 Task: Create a task  Implement a feature for users to share their activity on social media , assign it to team member softage.7@softage.net in the project VitalTech and update the status of the task to  On Track  , set the priority of the task to High.
Action: Mouse moved to (51, 274)
Screenshot: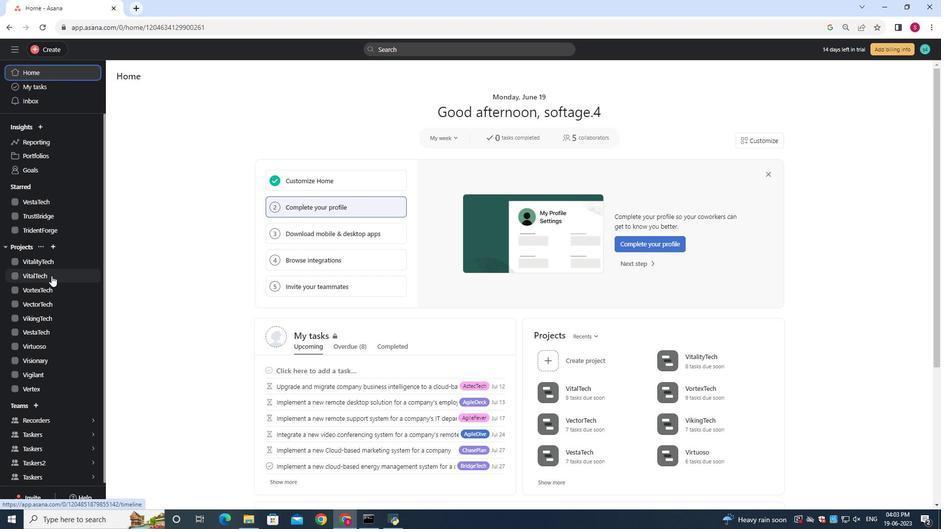 
Action: Mouse pressed left at (51, 274)
Screenshot: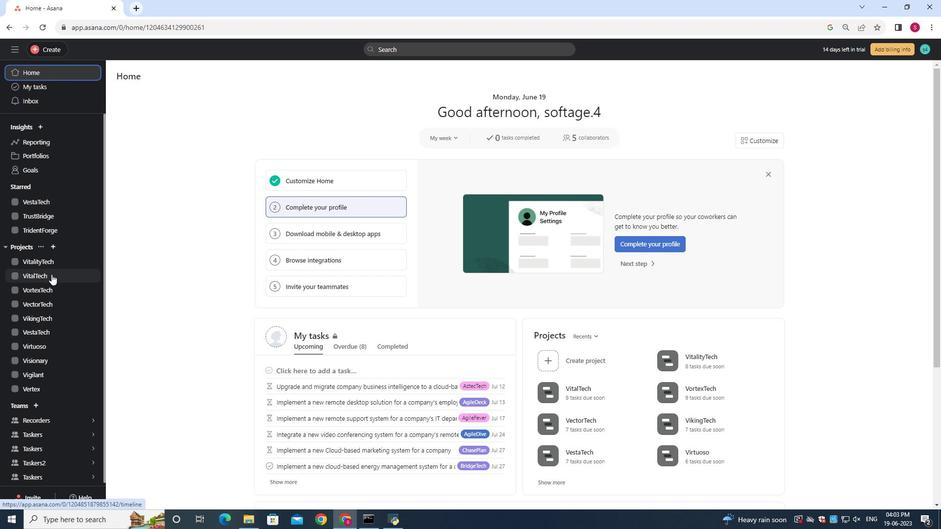 
Action: Mouse moved to (130, 113)
Screenshot: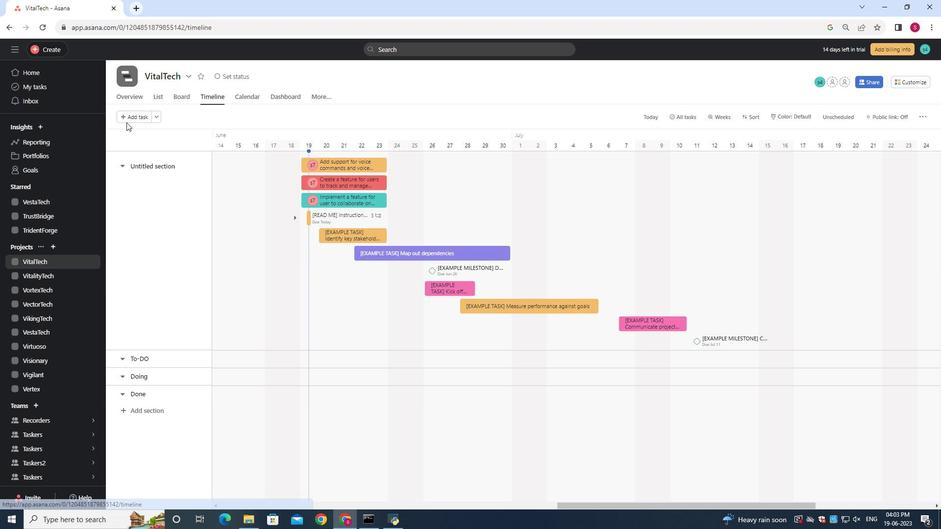 
Action: Mouse pressed left at (130, 113)
Screenshot: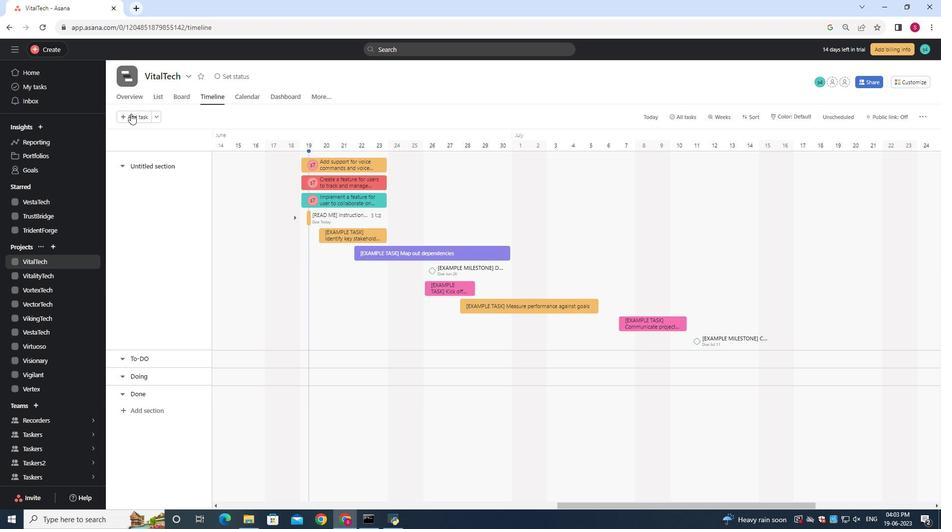 
Action: Mouse moved to (265, 148)
Screenshot: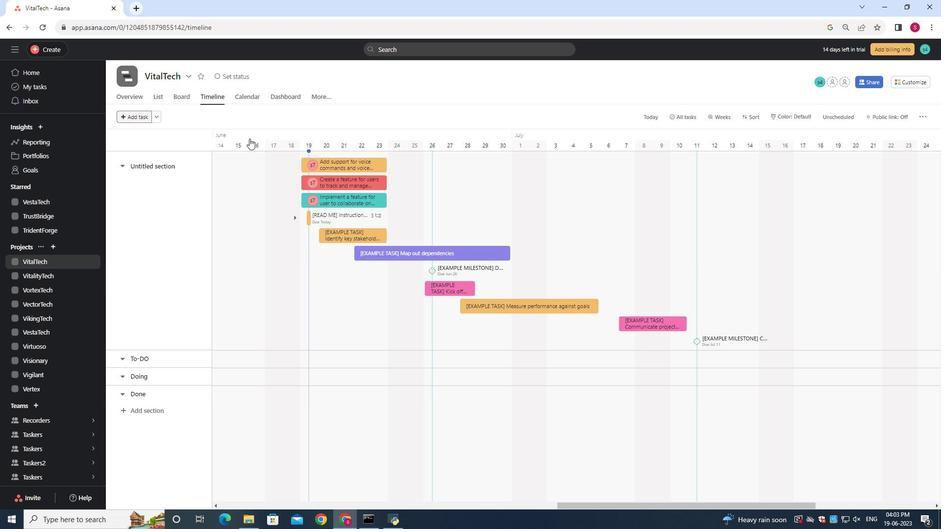 
Action: Key pressed <Key.shift>Implement<Key.space>a<Key.space>feature<Key.space>for<Key.space>user<Key.space><Key.backspace>s<Key.space>to<Key.space>share<Key.space>their<Key.space>activity<Key.space>on<Key.space>social<Key.space>media
Screenshot: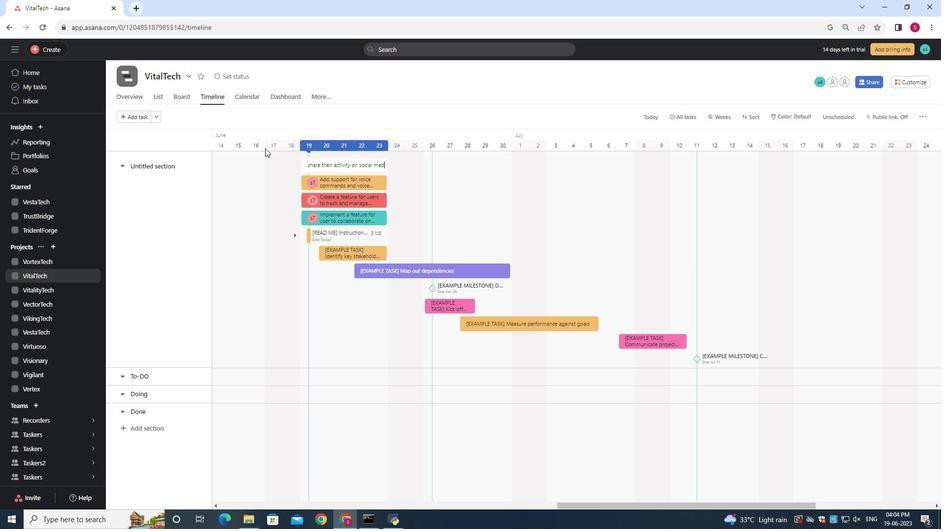 
Action: Mouse moved to (356, 165)
Screenshot: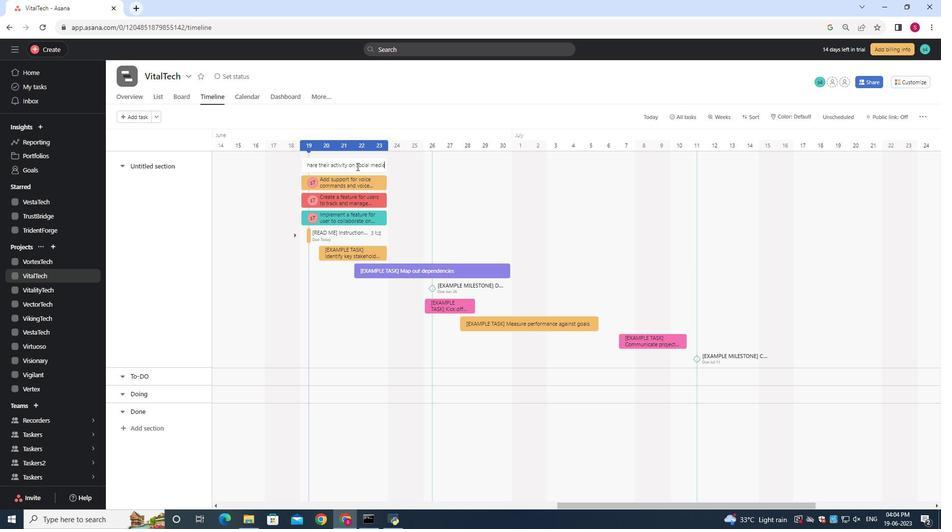
Action: Mouse pressed left at (356, 165)
Screenshot: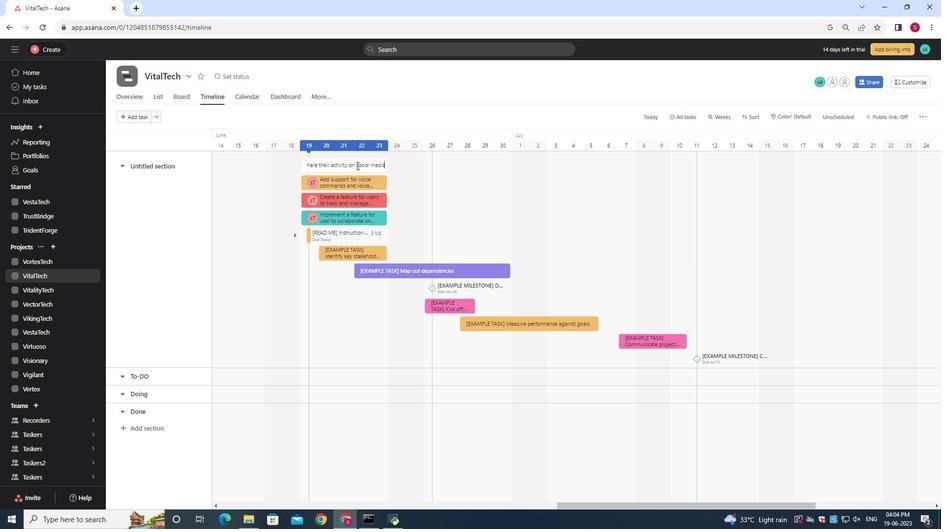 
Action: Mouse moved to (727, 176)
Screenshot: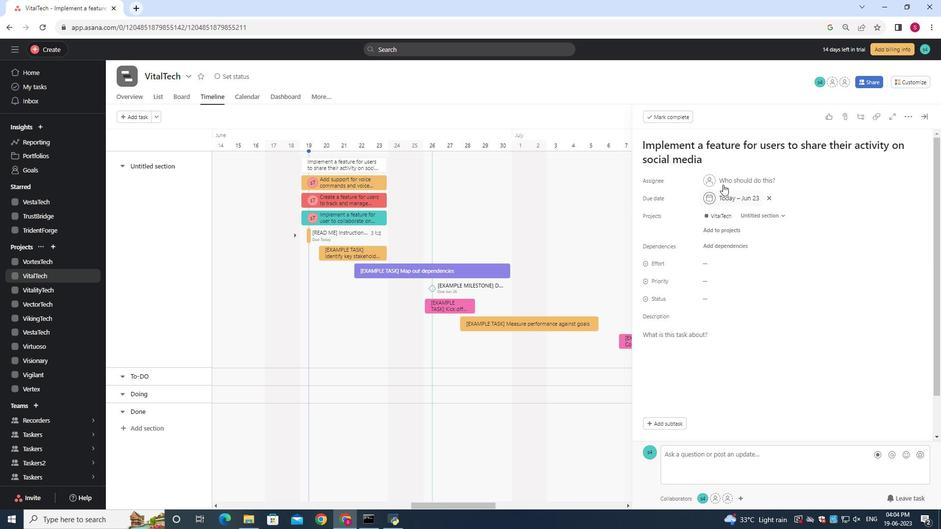 
Action: Mouse pressed left at (727, 176)
Screenshot: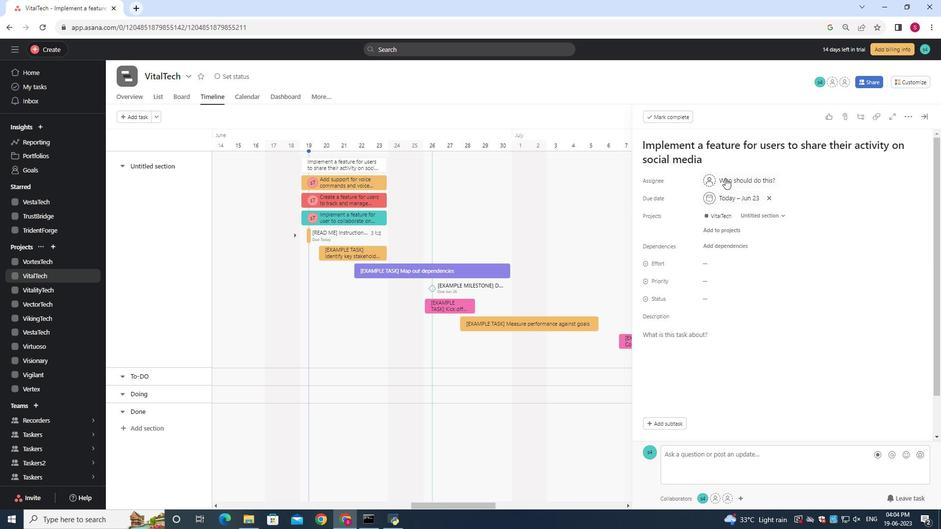 
Action: Key pressed softage.7<Key.shift>@softage.net
Screenshot: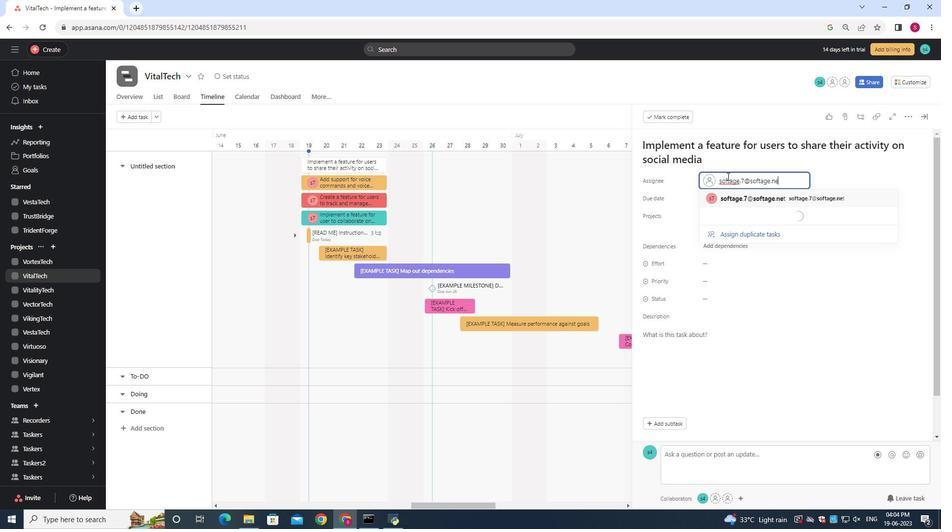 
Action: Mouse moved to (761, 195)
Screenshot: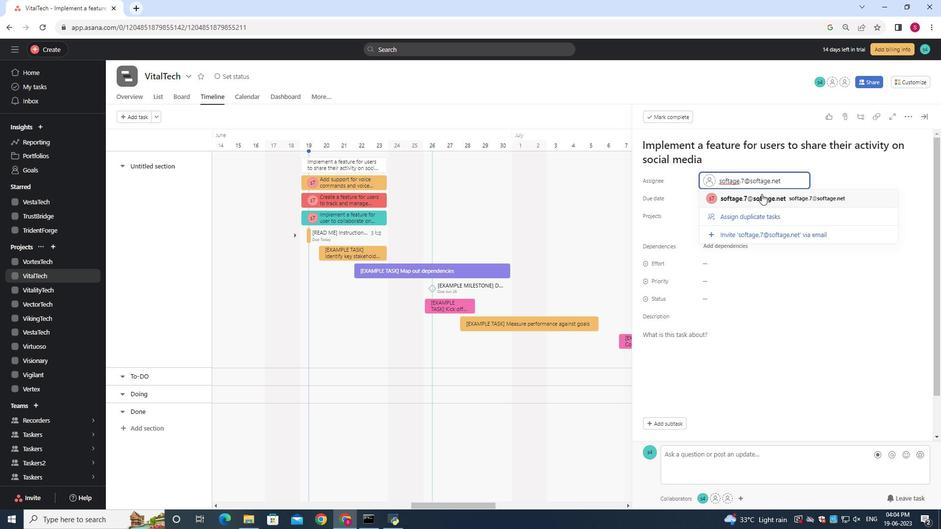 
Action: Mouse pressed left at (761, 195)
Screenshot: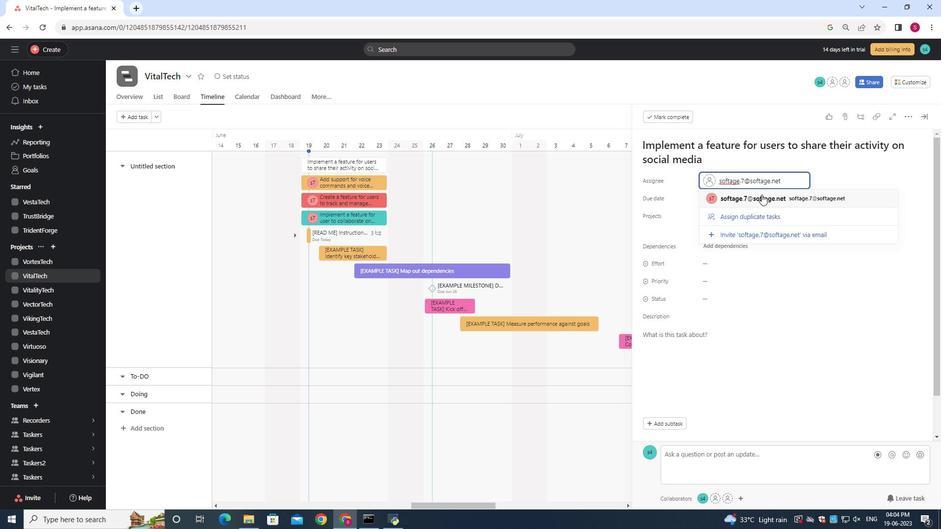 
Action: Mouse moved to (706, 302)
Screenshot: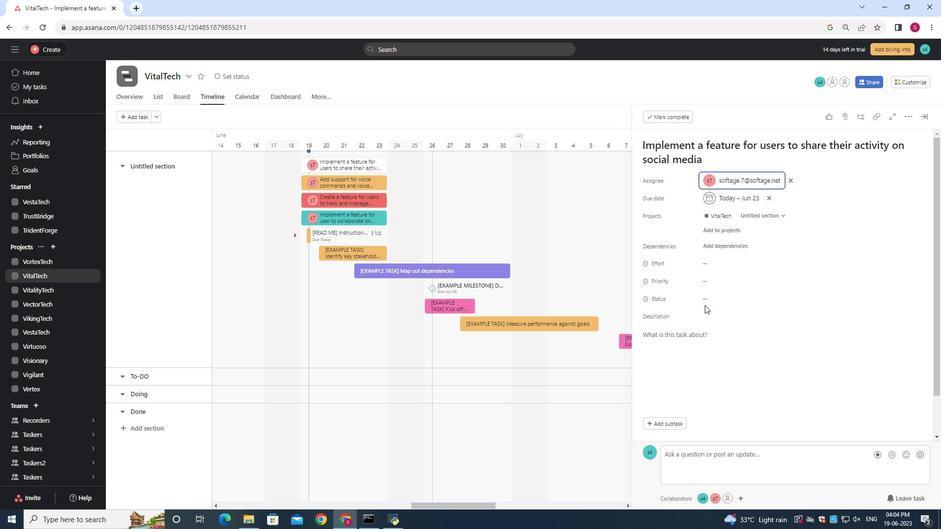 
Action: Mouse pressed left at (706, 302)
Screenshot: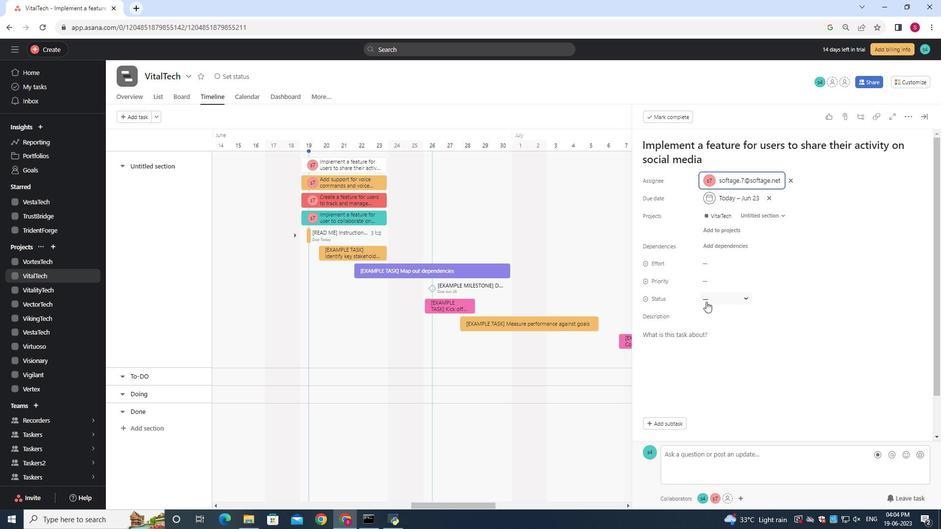 
Action: Mouse moved to (721, 326)
Screenshot: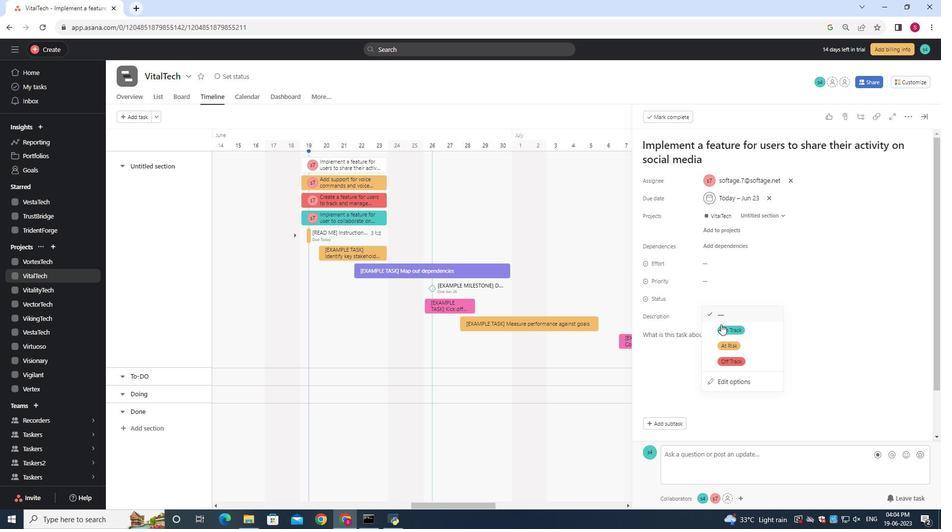 
Action: Mouse pressed left at (721, 326)
Screenshot: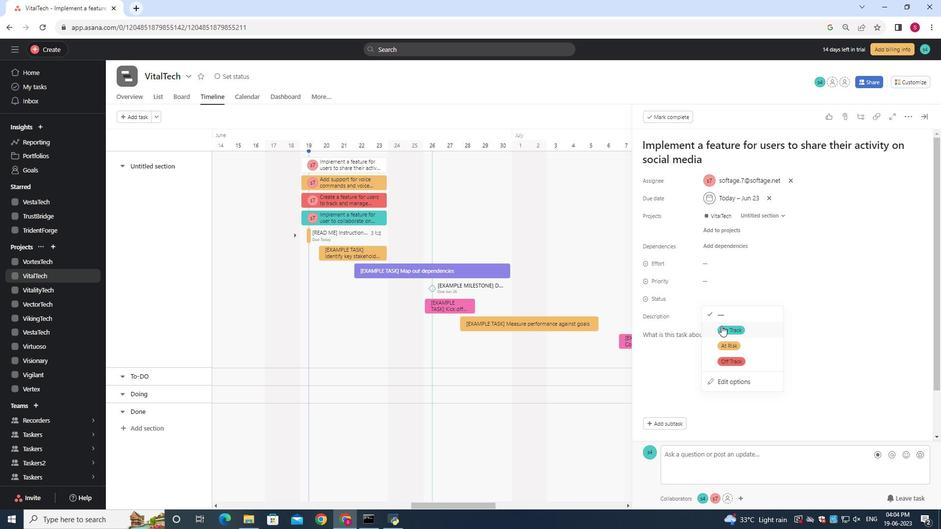 
Action: Mouse moved to (716, 277)
Screenshot: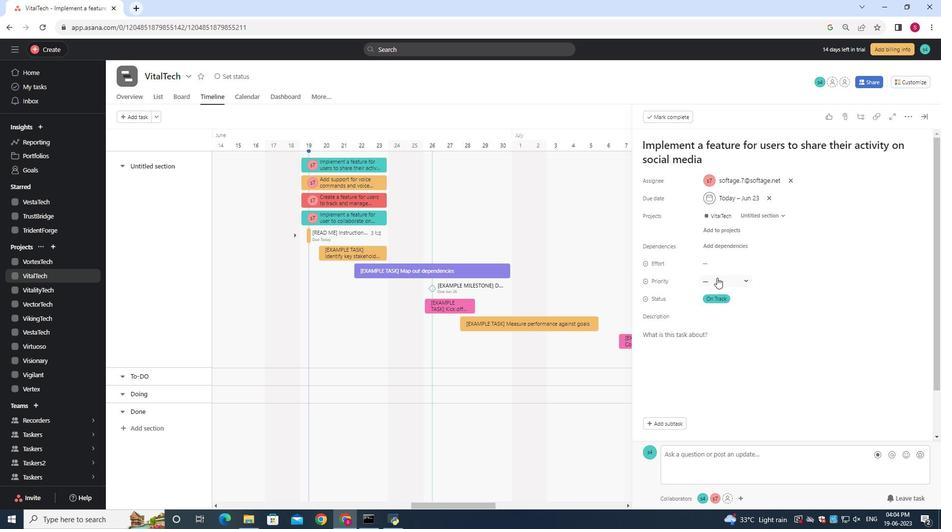 
Action: Mouse pressed left at (716, 277)
Screenshot: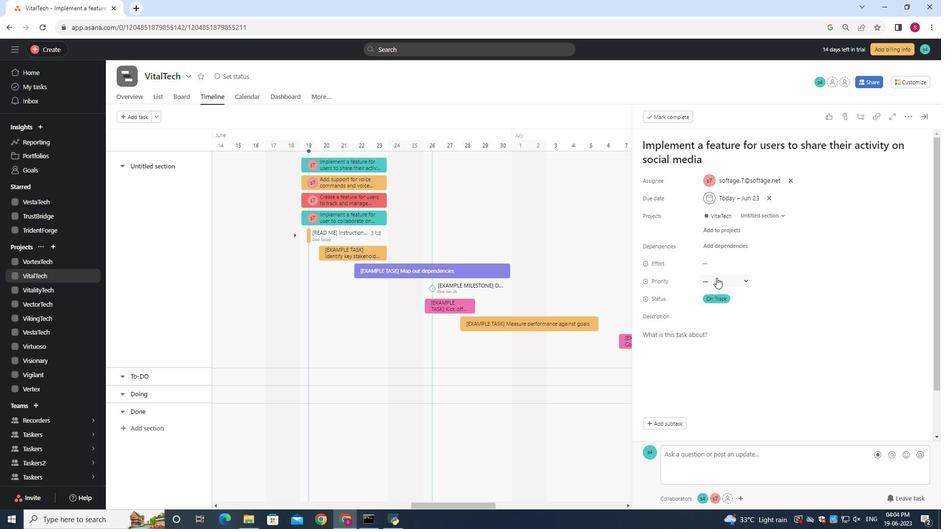
Action: Mouse moved to (725, 308)
Screenshot: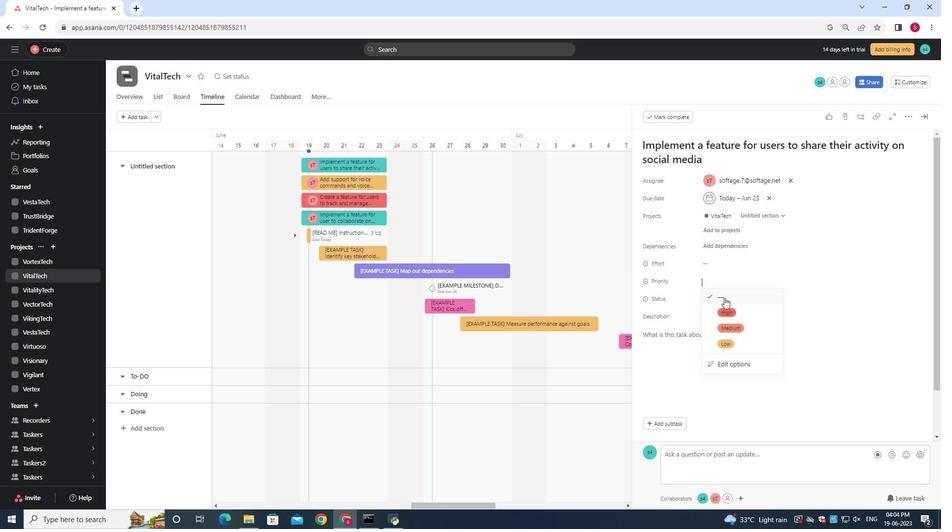 
Action: Mouse pressed left at (725, 308)
Screenshot: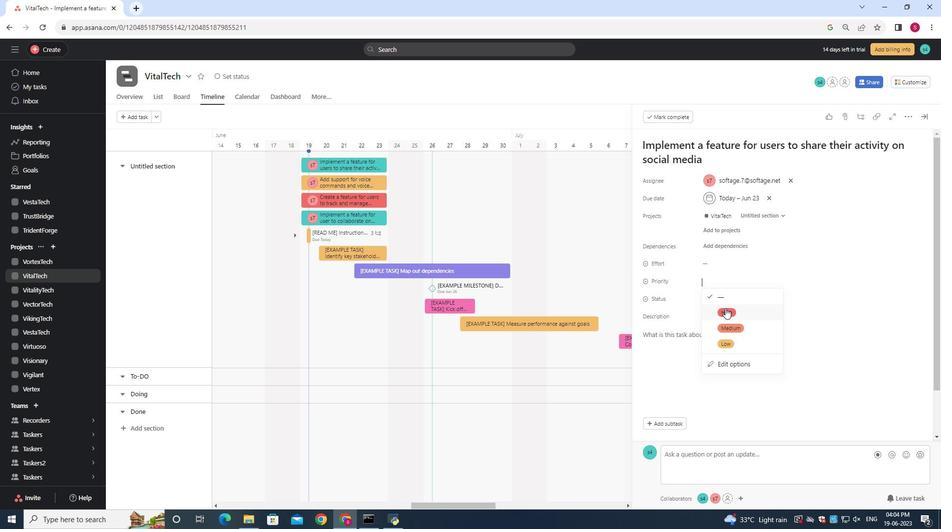 
Action: Mouse moved to (710, 284)
Screenshot: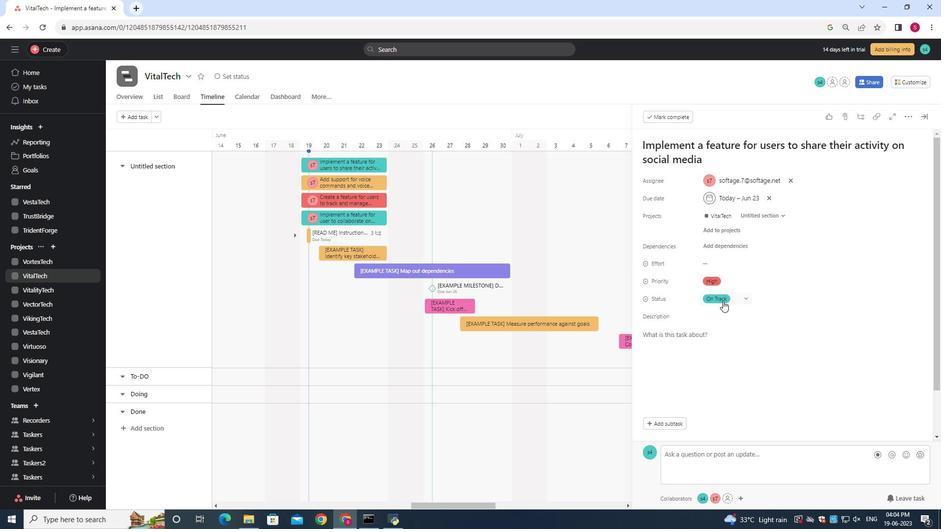 
